 Task: Create a task  Develop a new online tool for social media management , assign it to team member softage.5@softage.net in the project AgileMission and update the status of the task to  On Track  , set the priority of the task to High
Action: Mouse moved to (79, 59)
Screenshot: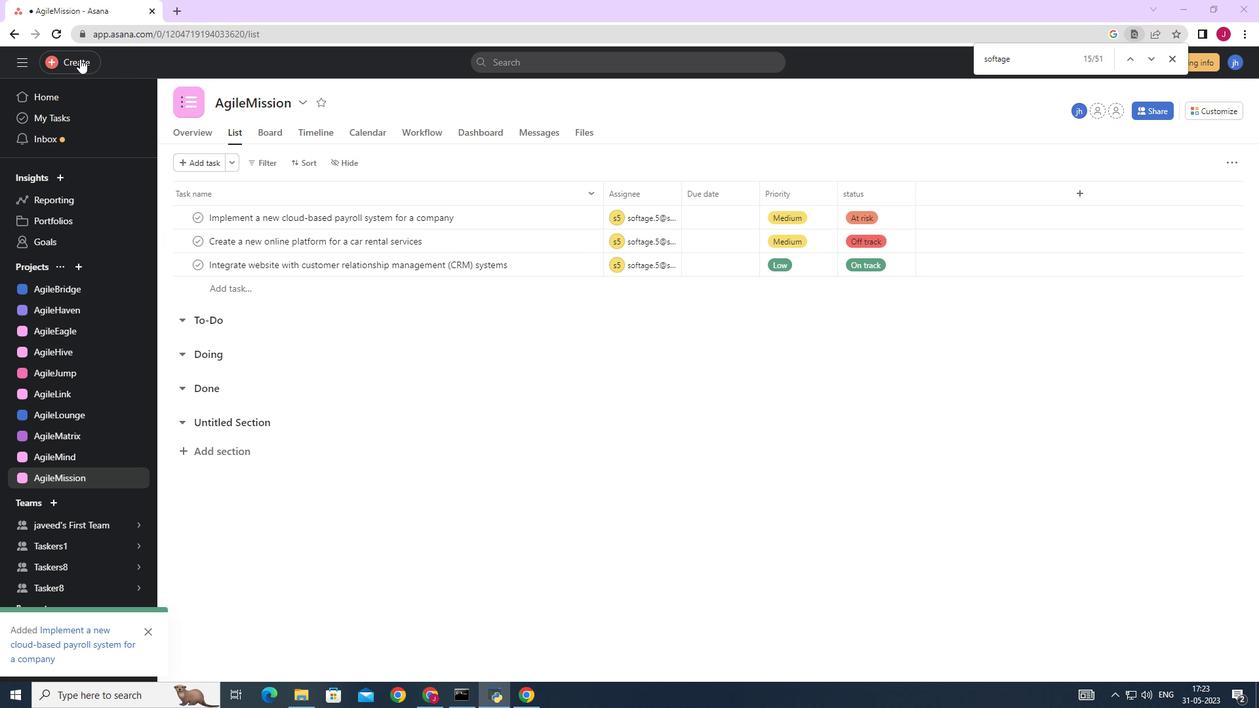 
Action: Mouse pressed left at (79, 59)
Screenshot: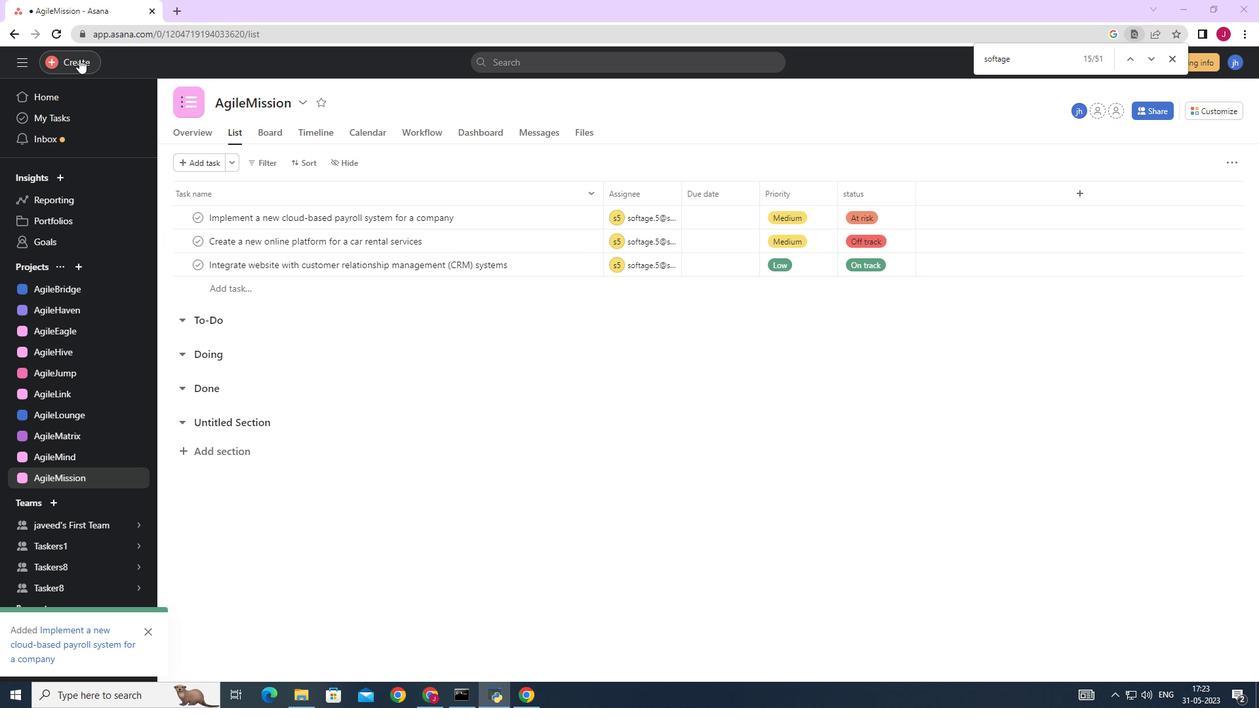 
Action: Mouse moved to (163, 62)
Screenshot: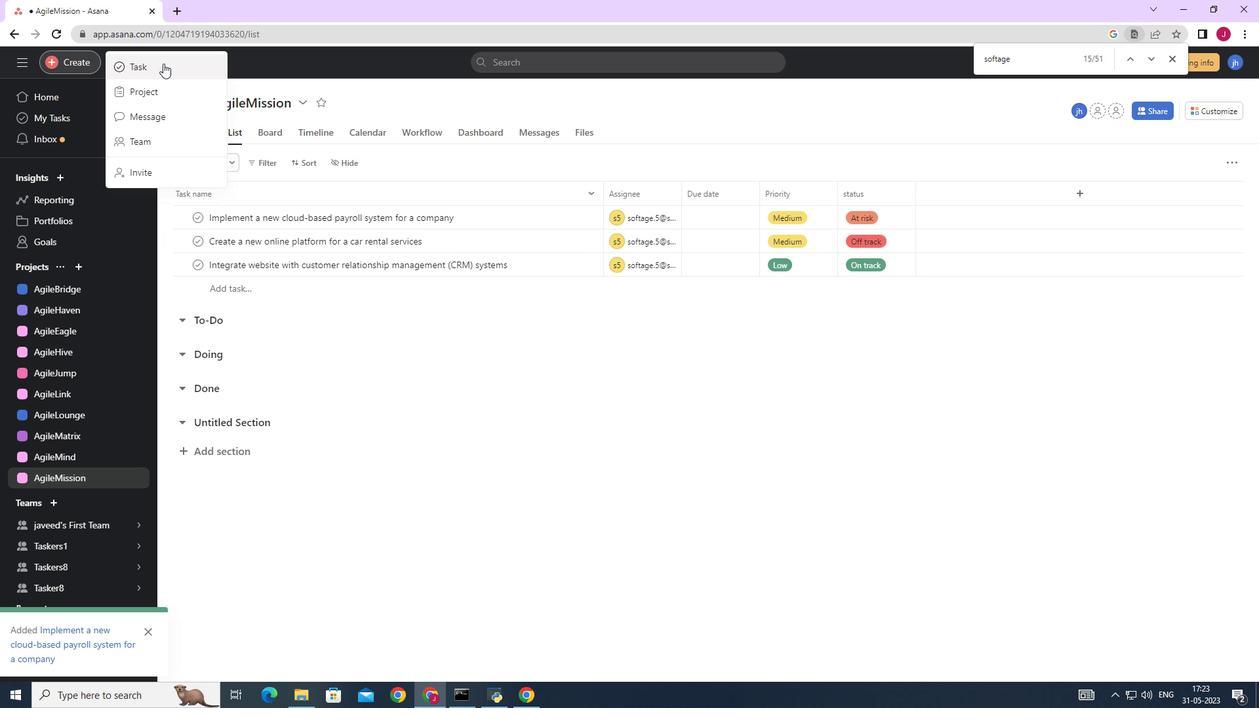 
Action: Mouse pressed left at (163, 62)
Screenshot: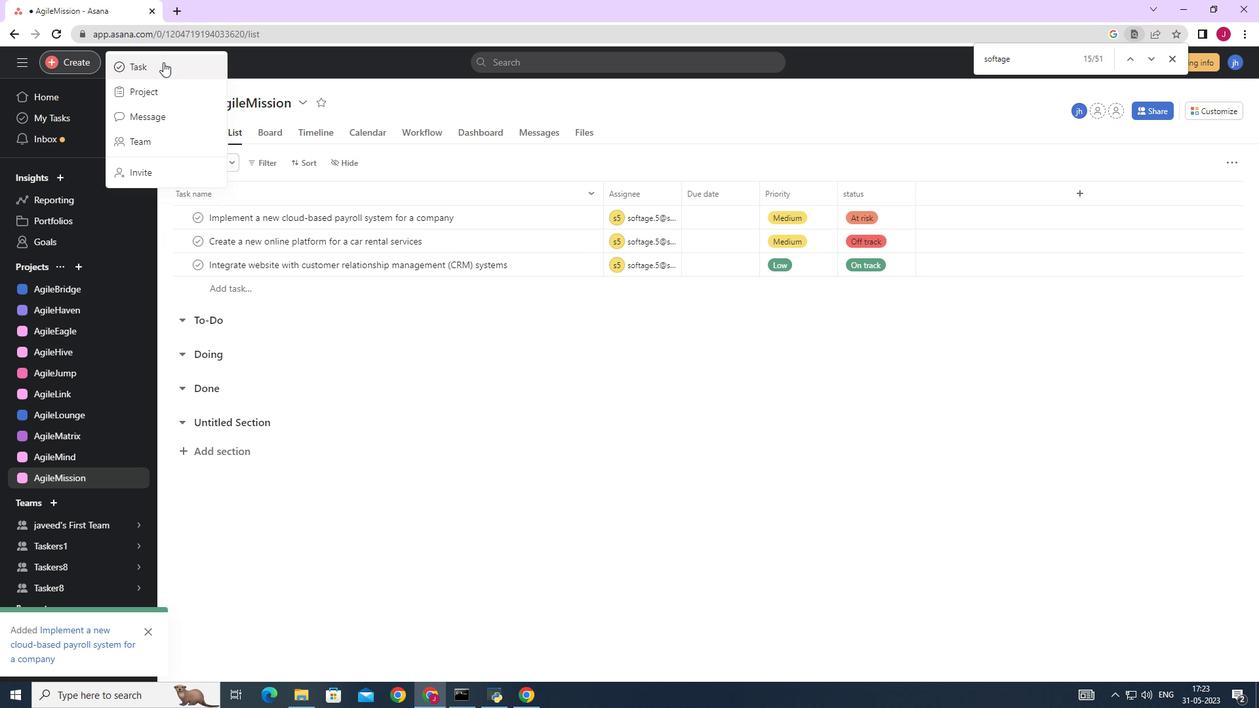 
Action: Mouse moved to (907, 427)
Screenshot: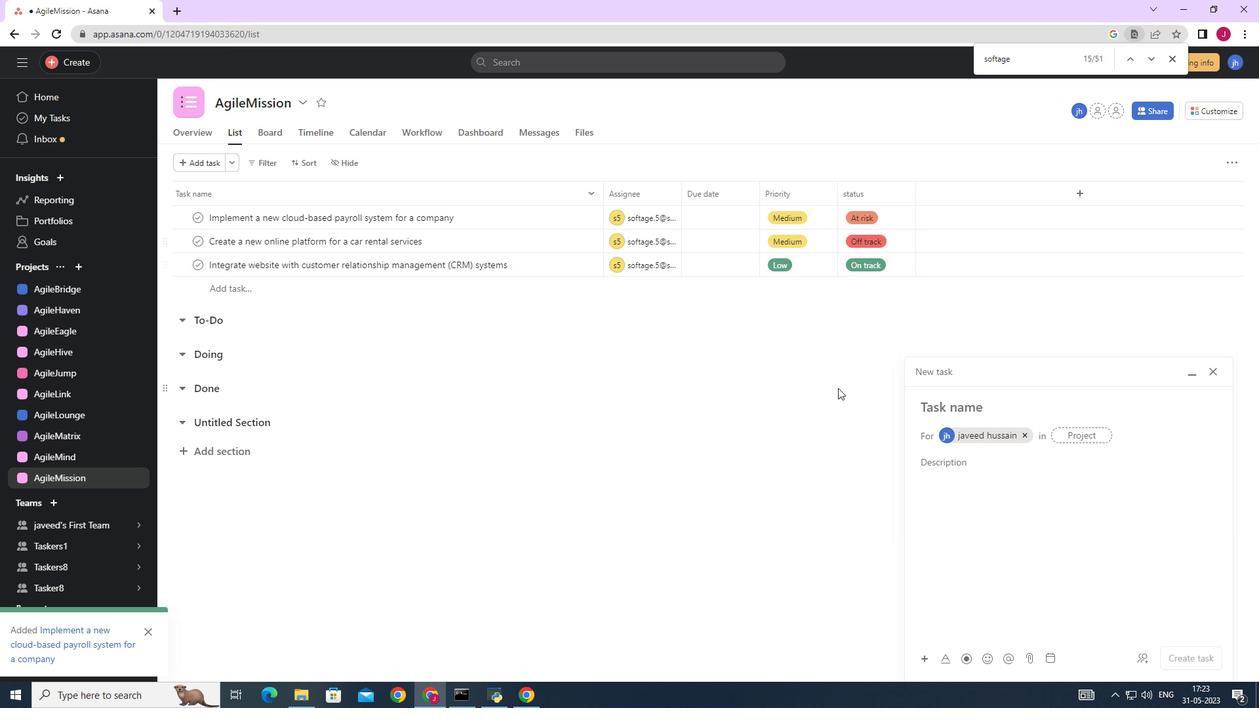
Action: Mouse pressed left at (907, 427)
Screenshot: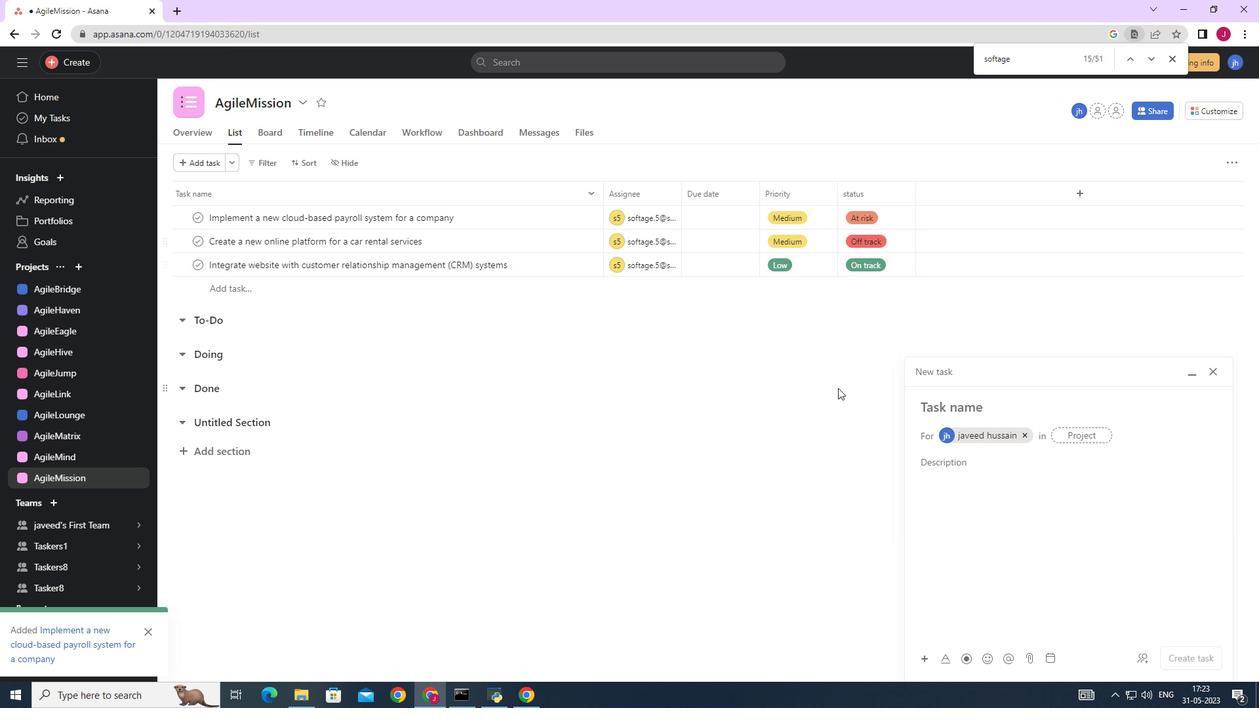 
Action: Mouse moved to (1028, 435)
Screenshot: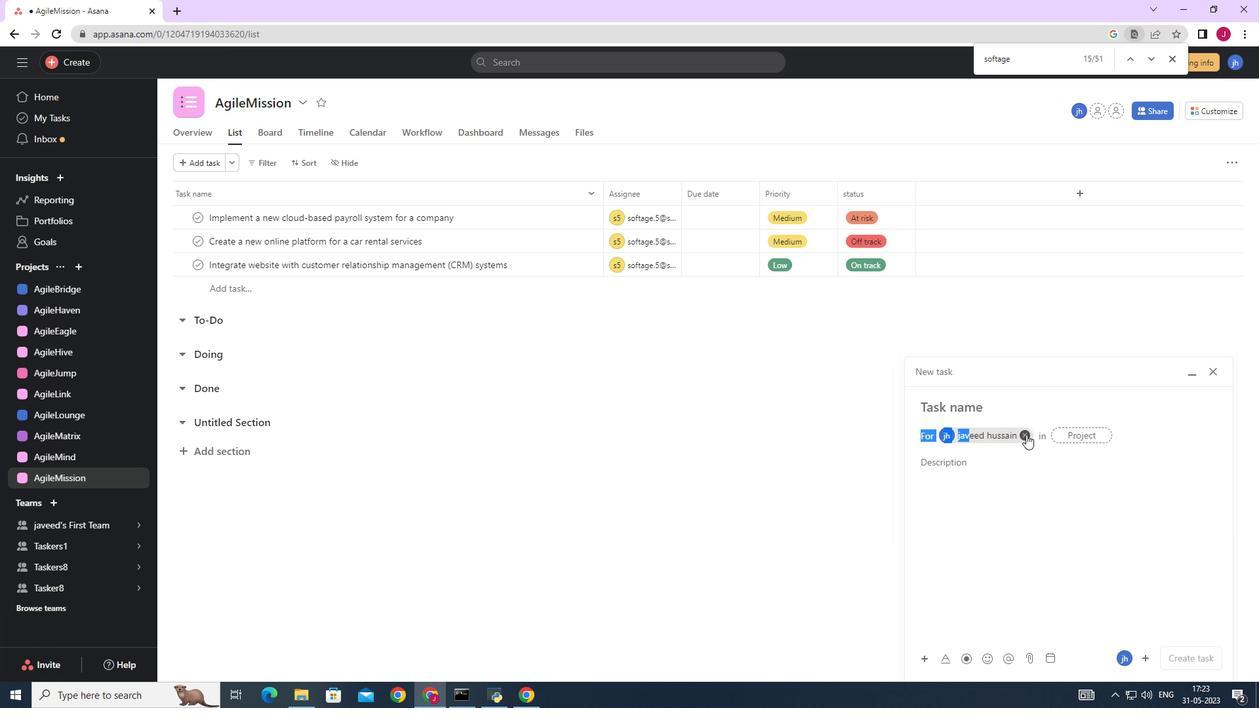 
Action: Mouse pressed left at (1028, 435)
Screenshot: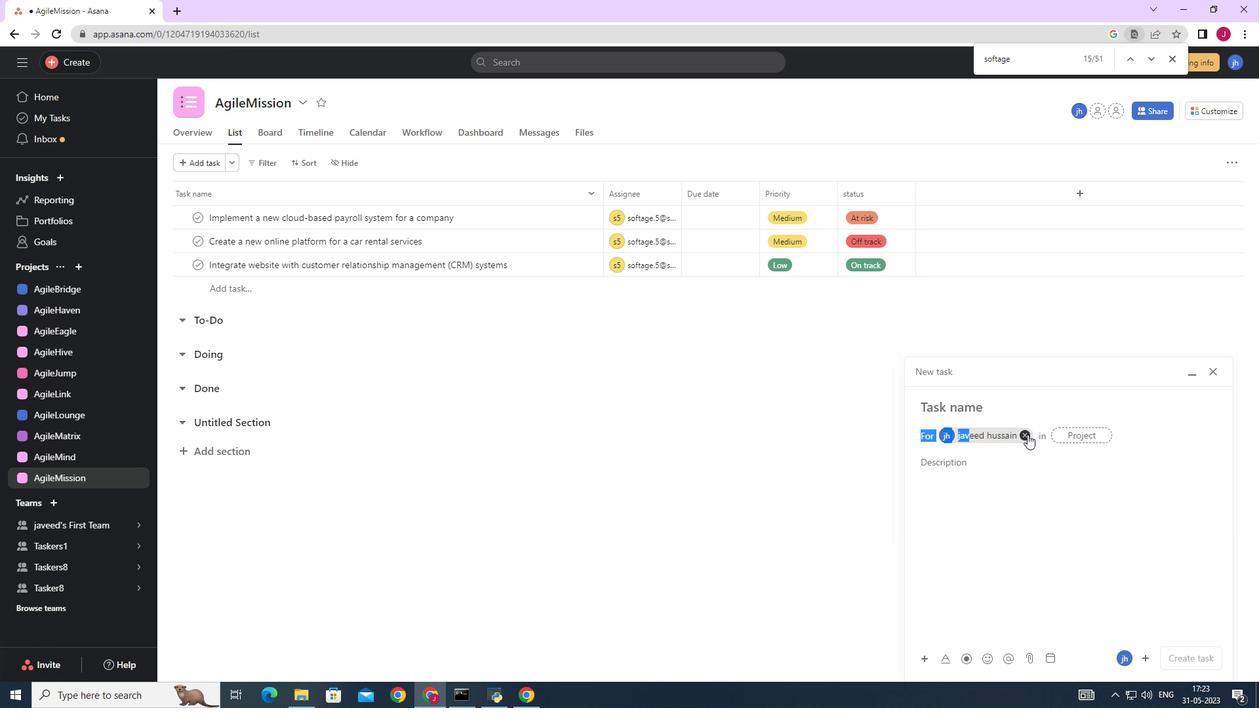 
Action: Mouse moved to (967, 407)
Screenshot: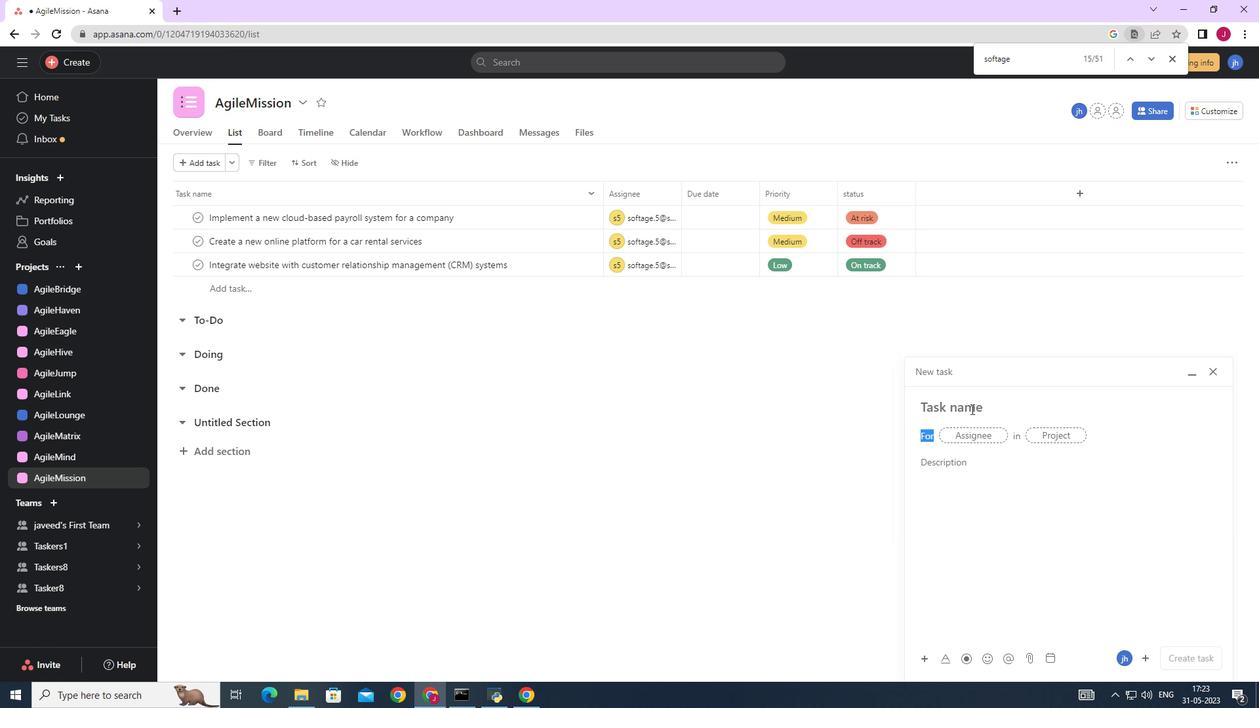 
Action: Mouse pressed left at (967, 407)
Screenshot: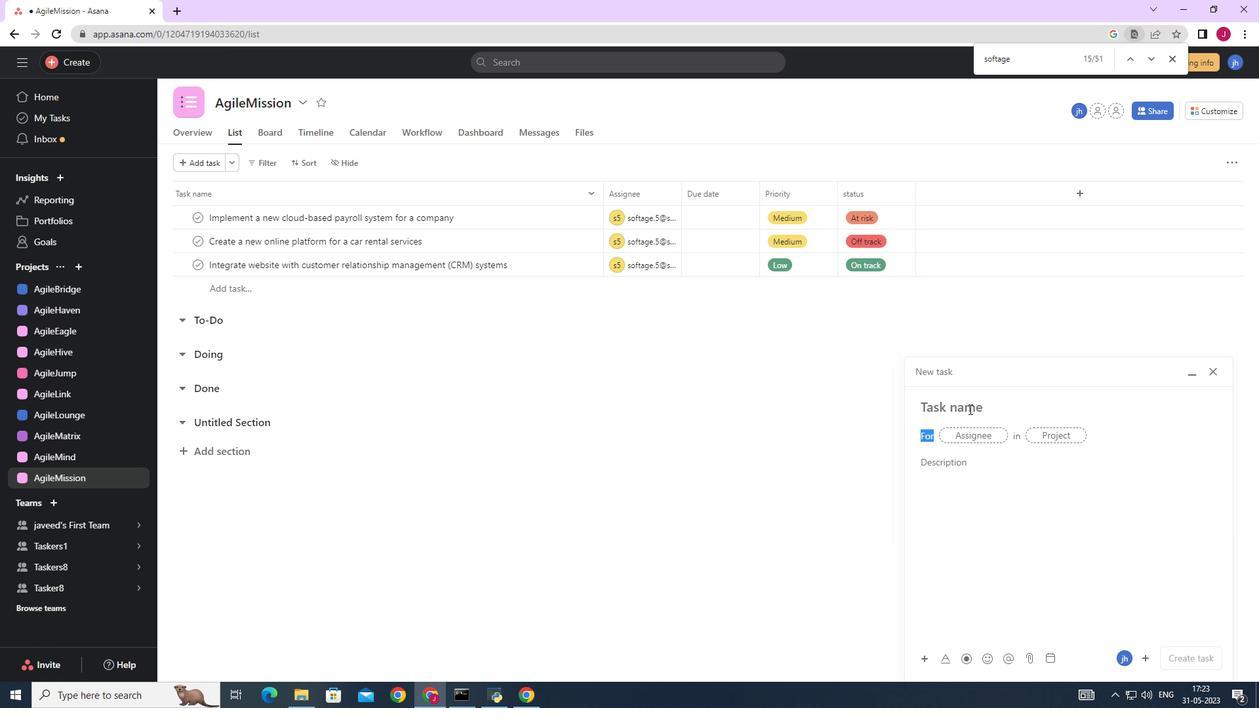 
Action: Mouse moved to (898, 409)
Screenshot: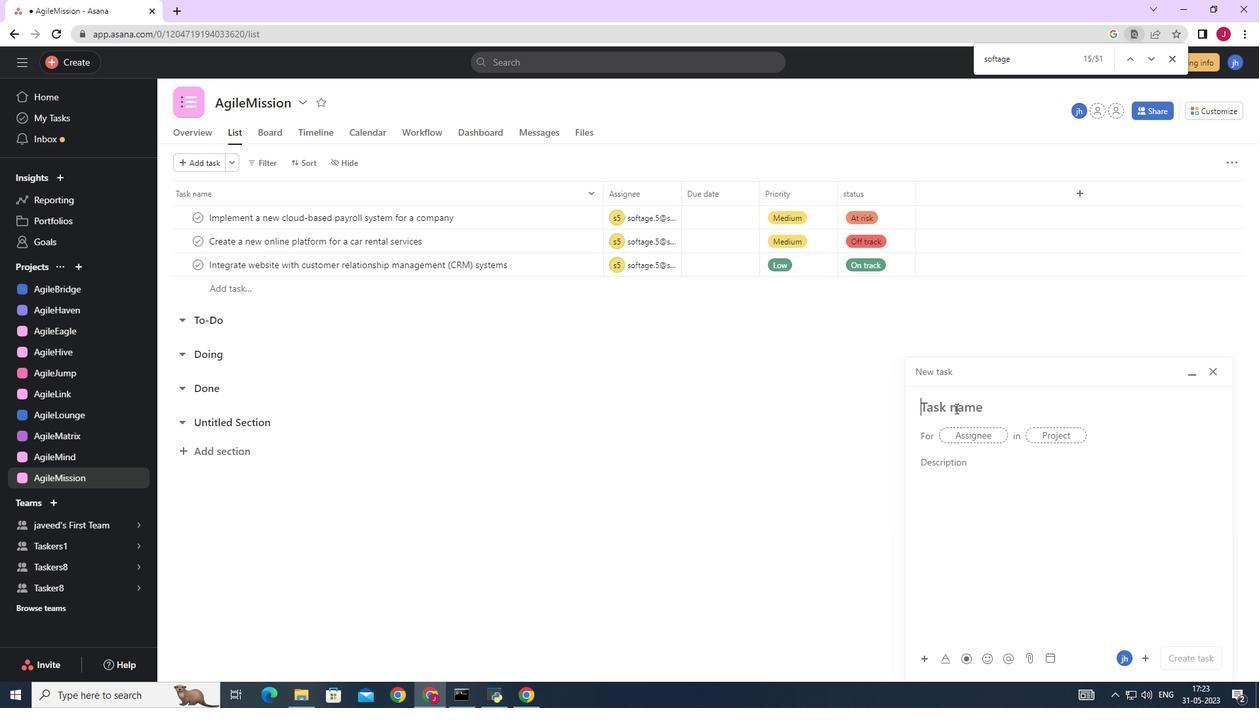 
Action: Key pressed <Key.caps_lock>D<Key.caps_lock>evelop<Key.space>a<Key.space>new<Key.space>online<Key.space>tool<Key.space>for<Key.space>social<Key.space>media<Key.space>management,
Screenshot: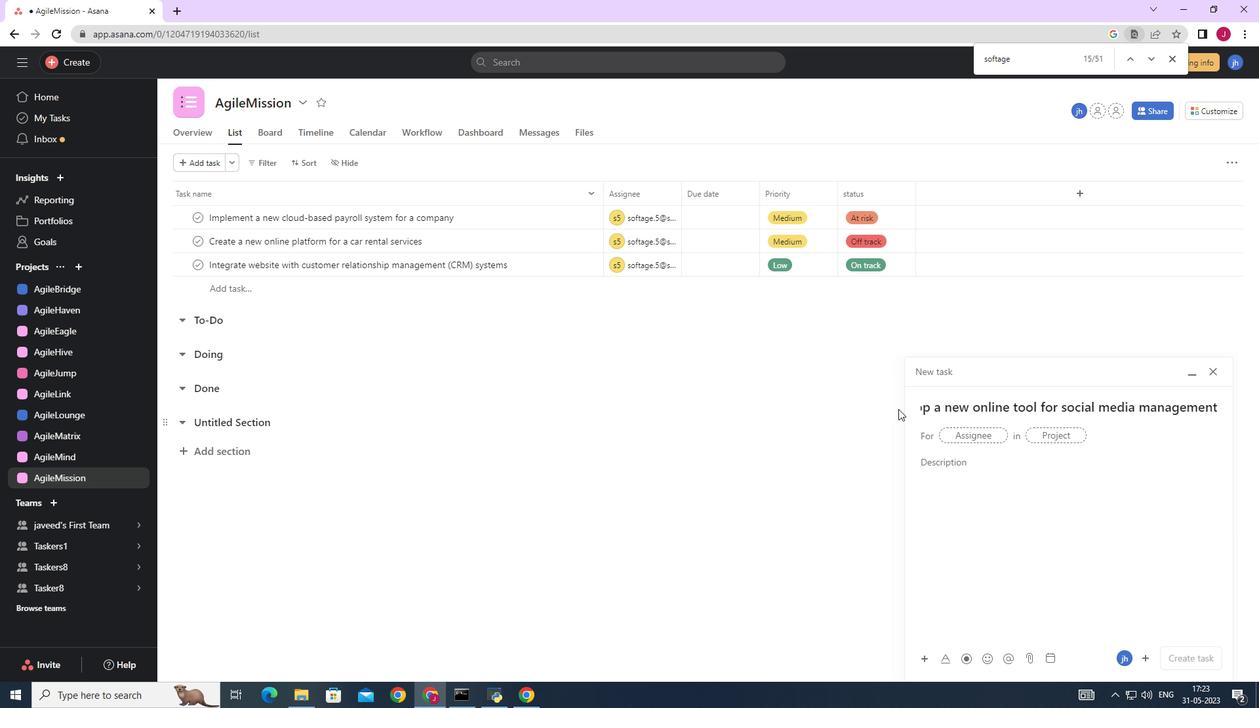 
Action: Mouse moved to (977, 436)
Screenshot: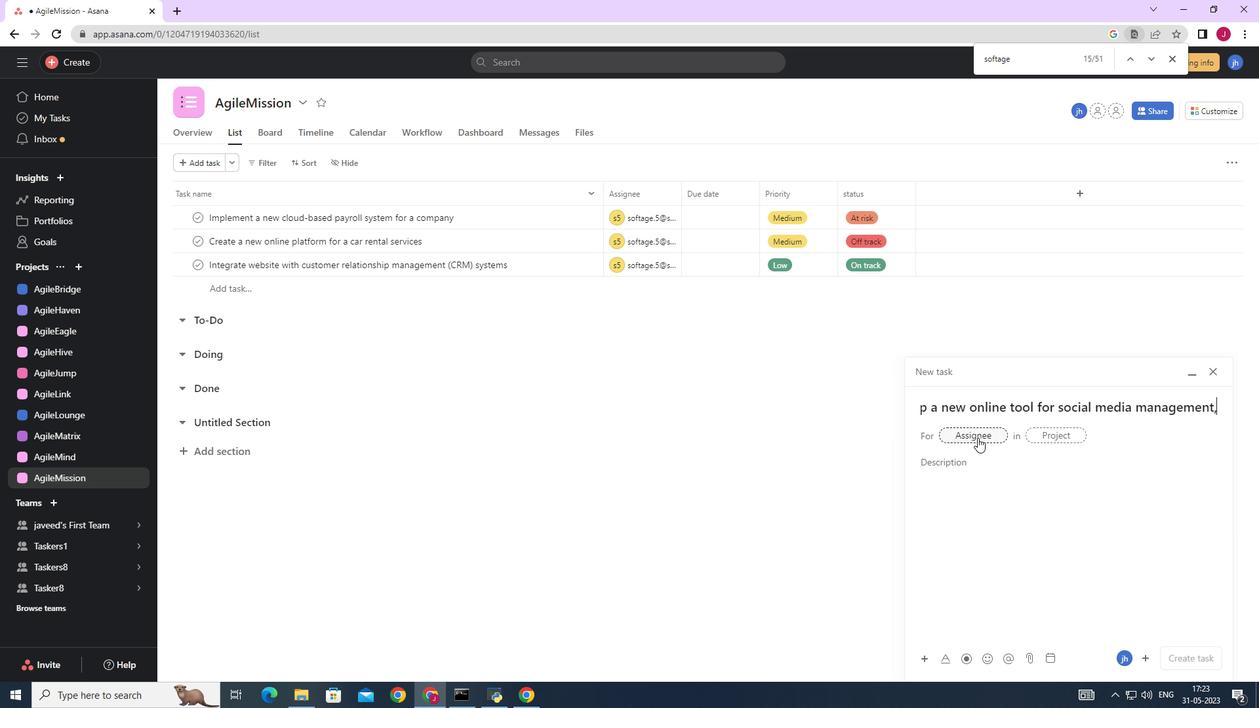 
Action: Mouse pressed left at (977, 436)
Screenshot: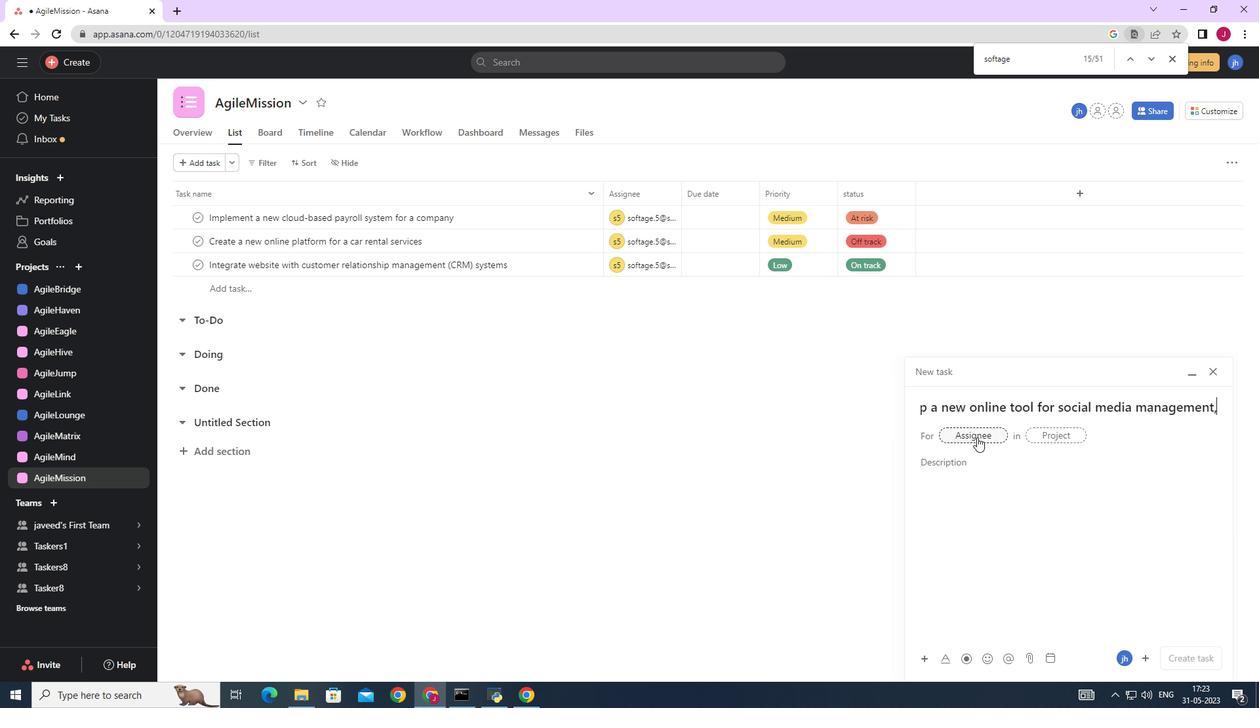 
Action: Mouse moved to (907, 446)
Screenshot: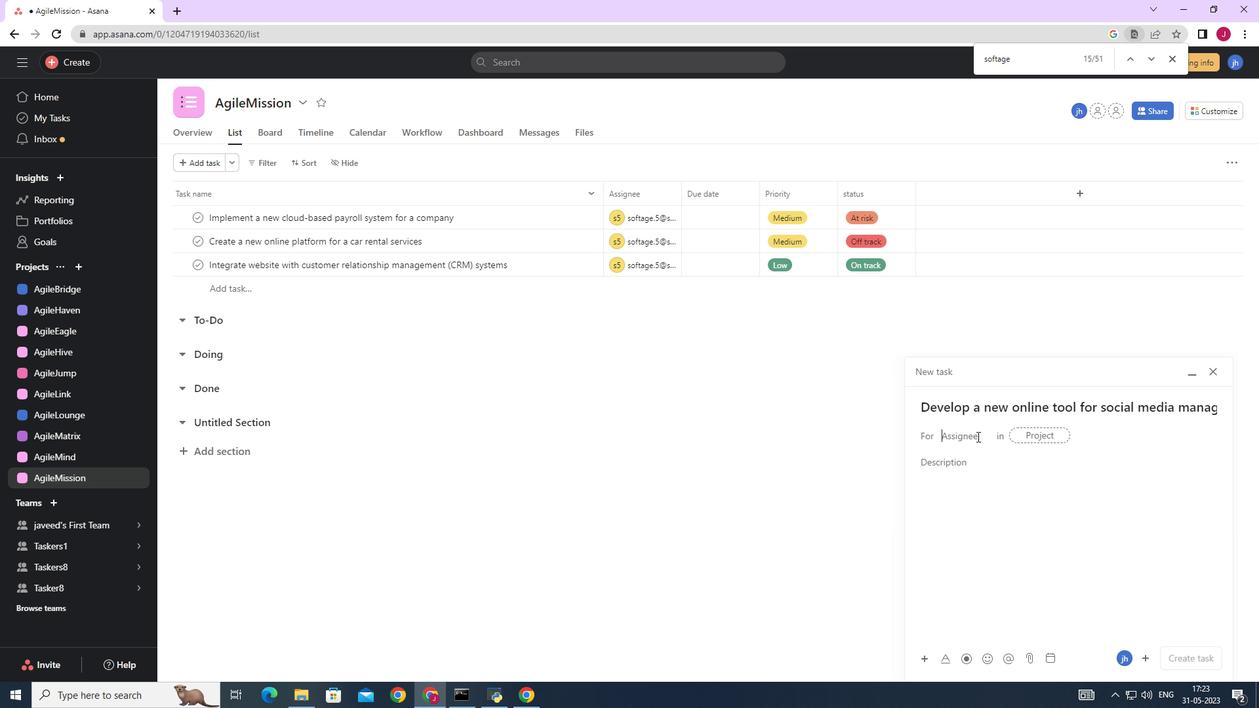 
Action: Key pressed sogta<Key.backspace><Key.backspace><Key.backspace>ftage.5
Screenshot: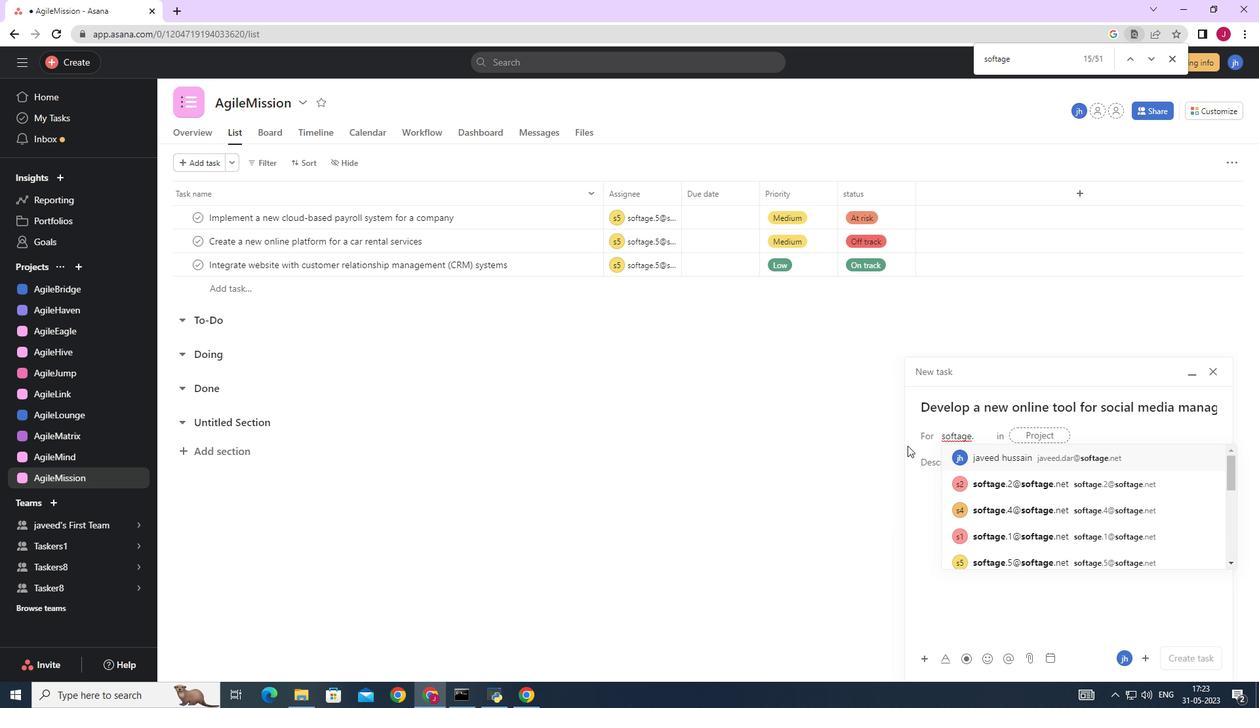 
Action: Mouse moved to (1006, 457)
Screenshot: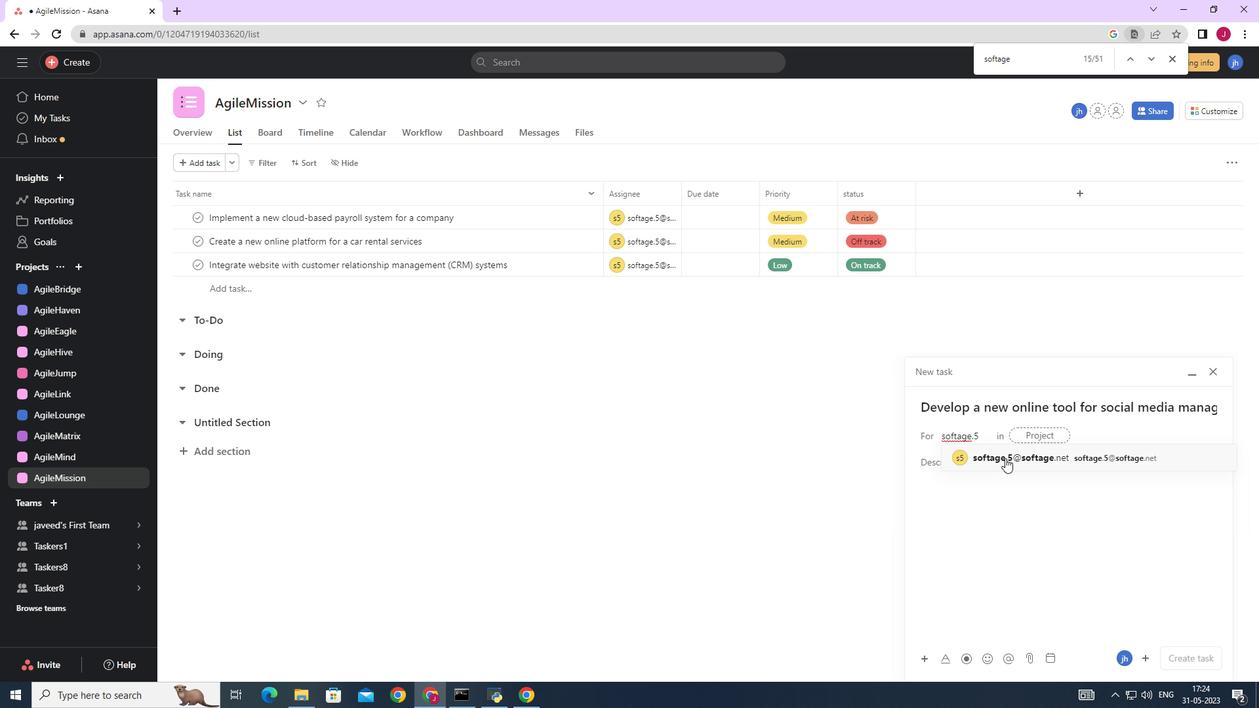 
Action: Mouse pressed left at (1006, 457)
Screenshot: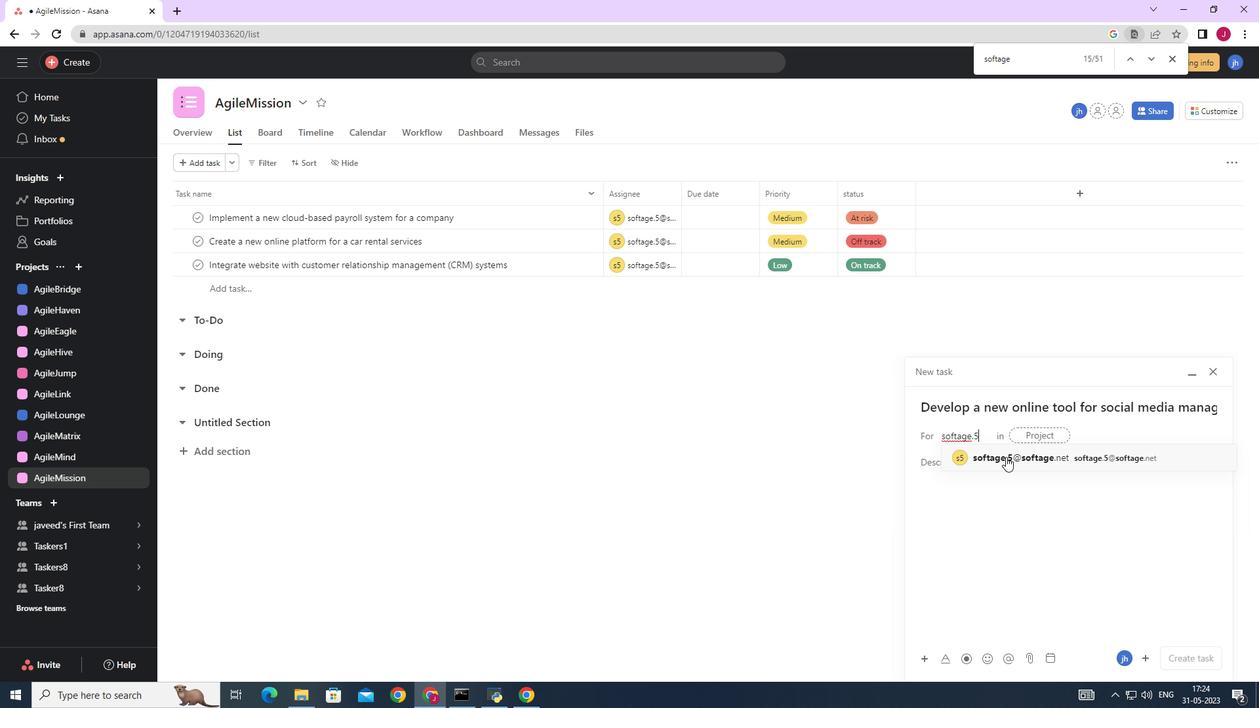 
Action: Mouse moved to (822, 462)
Screenshot: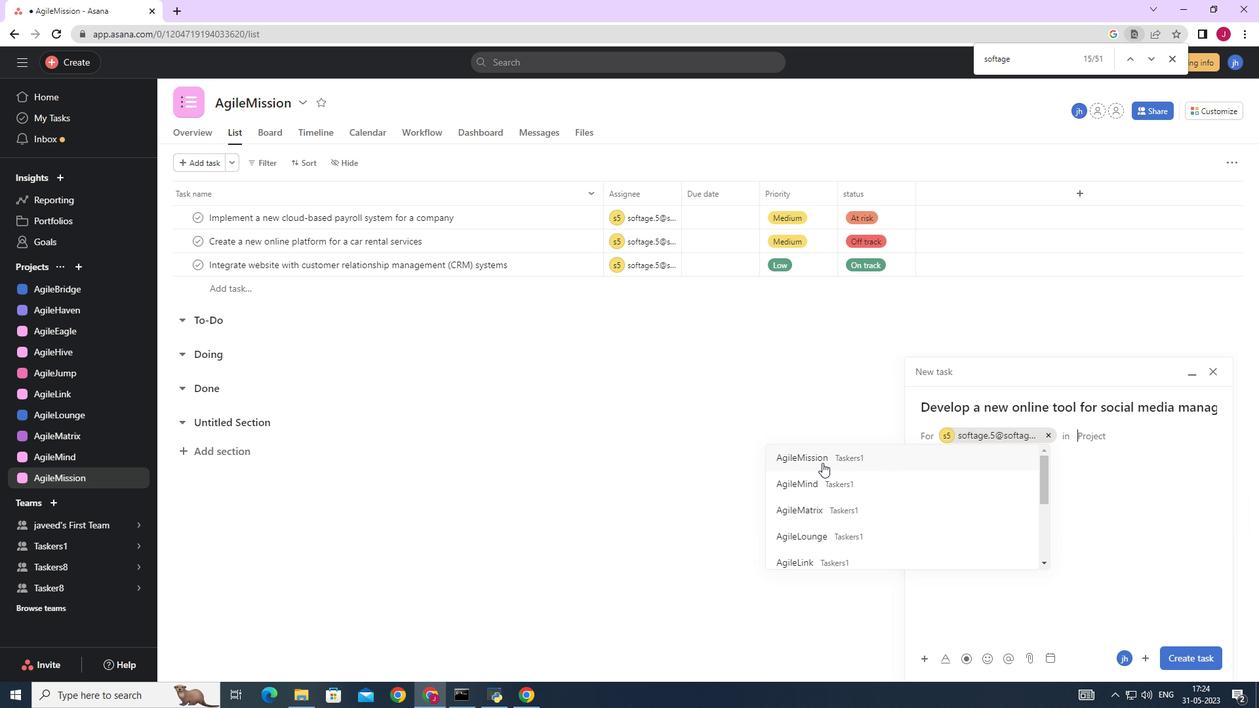 
Action: Mouse pressed left at (822, 462)
Screenshot: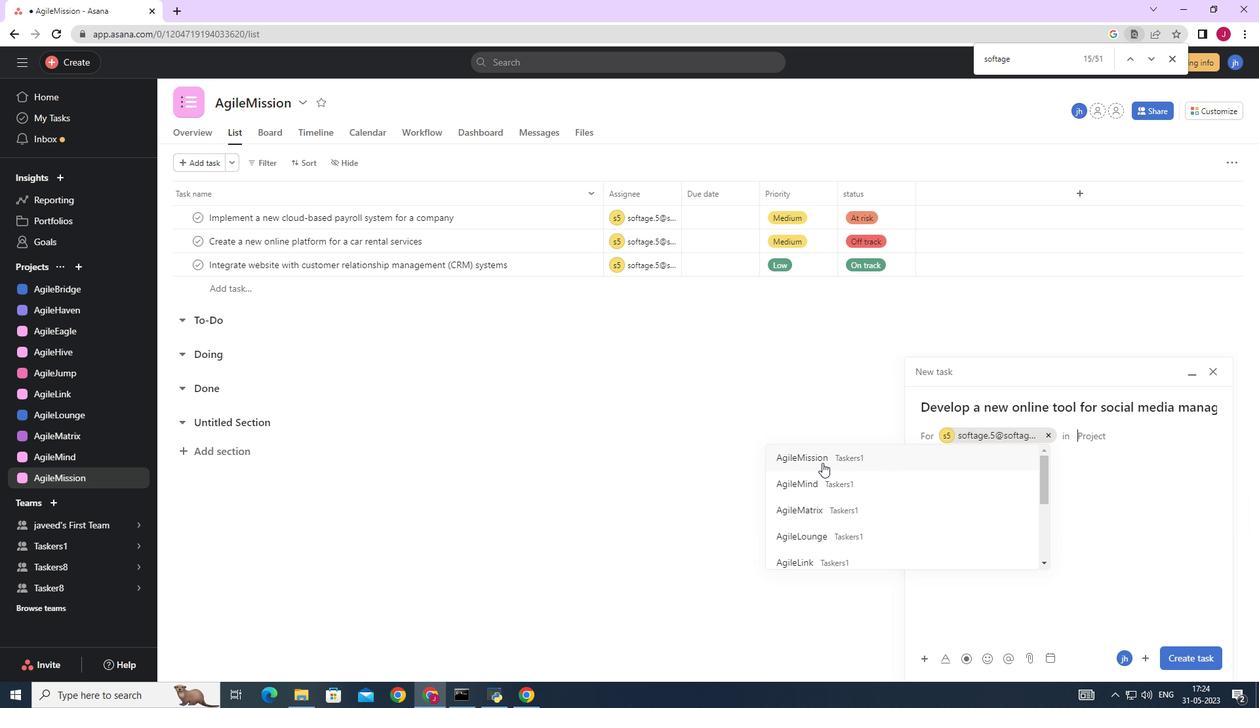 
Action: Mouse moved to (992, 468)
Screenshot: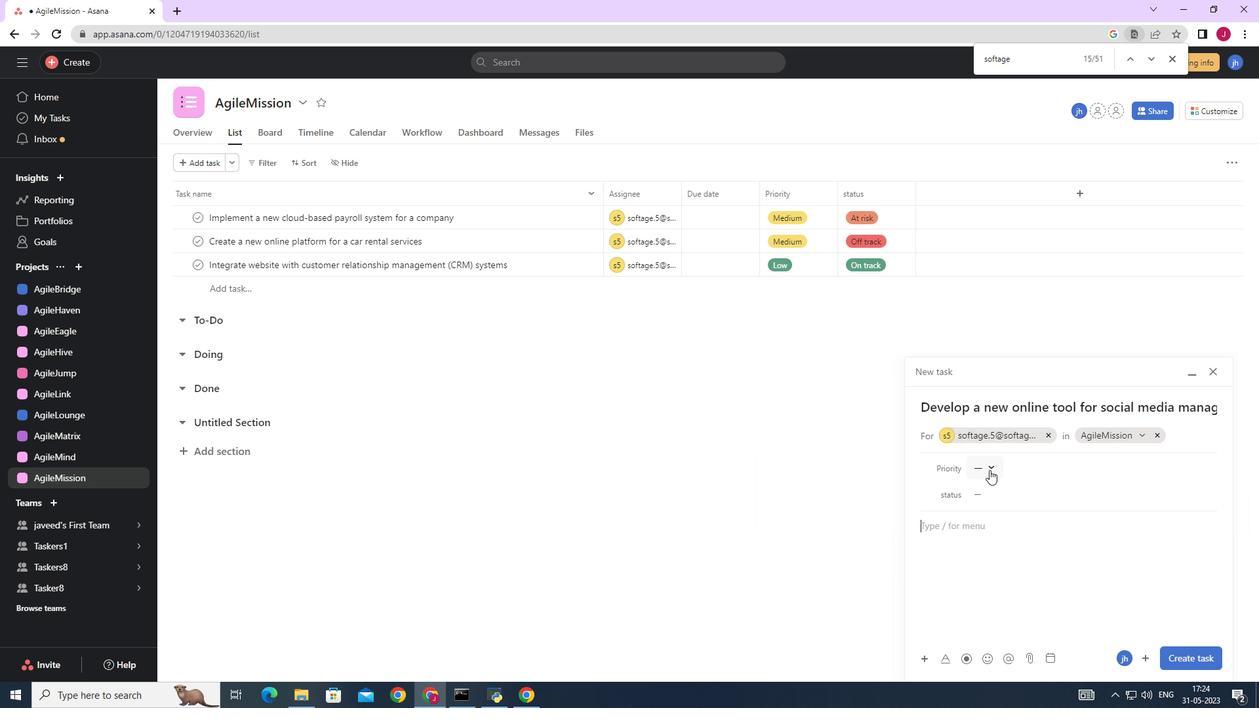 
Action: Mouse pressed left at (992, 468)
Screenshot: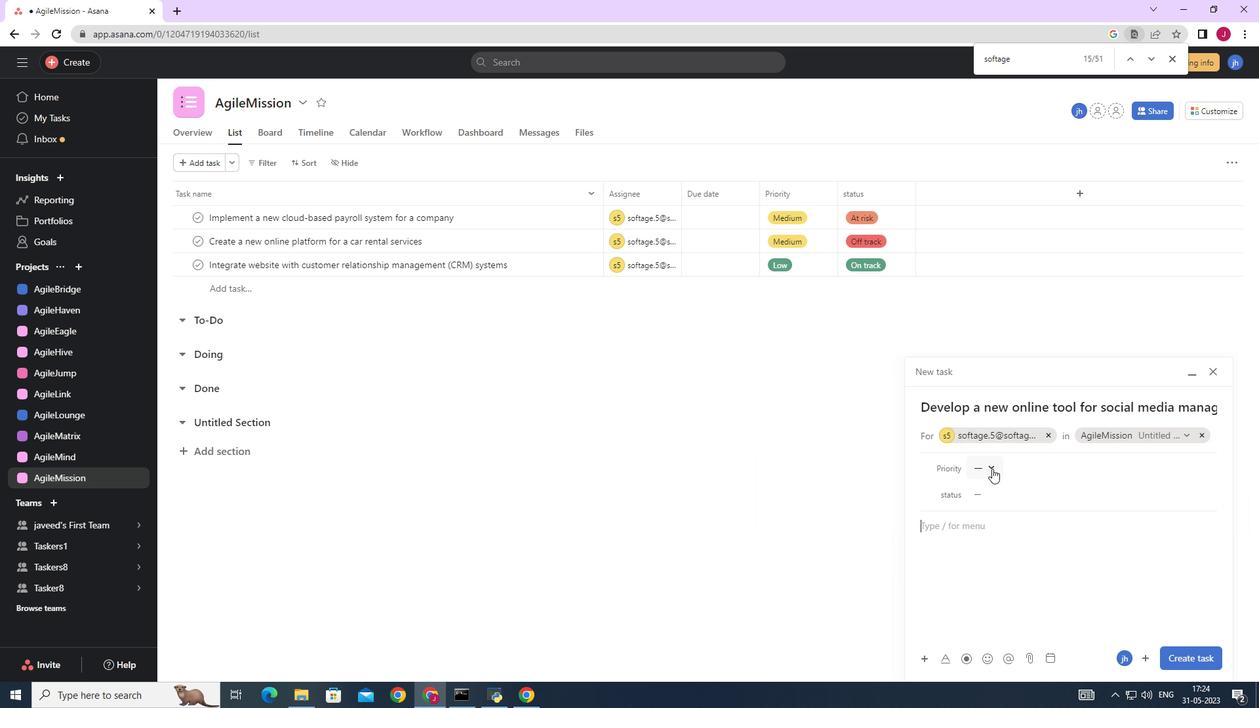 
Action: Mouse moved to (1009, 511)
Screenshot: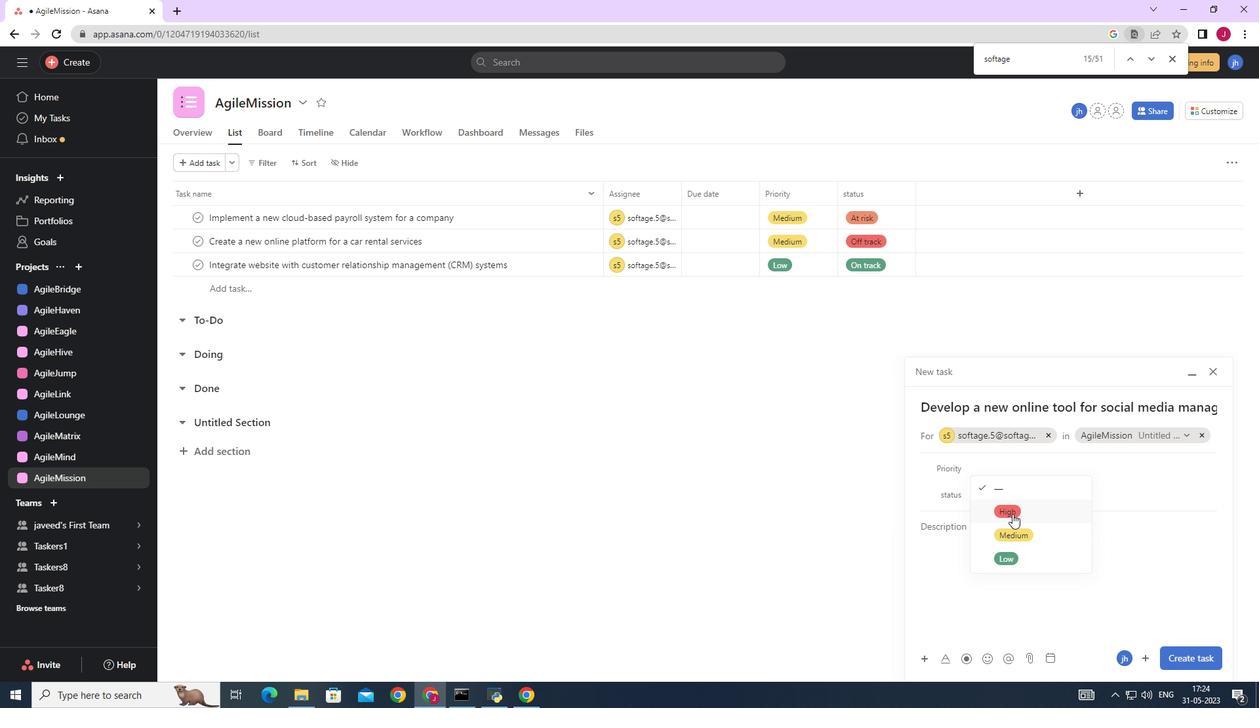 
Action: Mouse pressed left at (1009, 511)
Screenshot: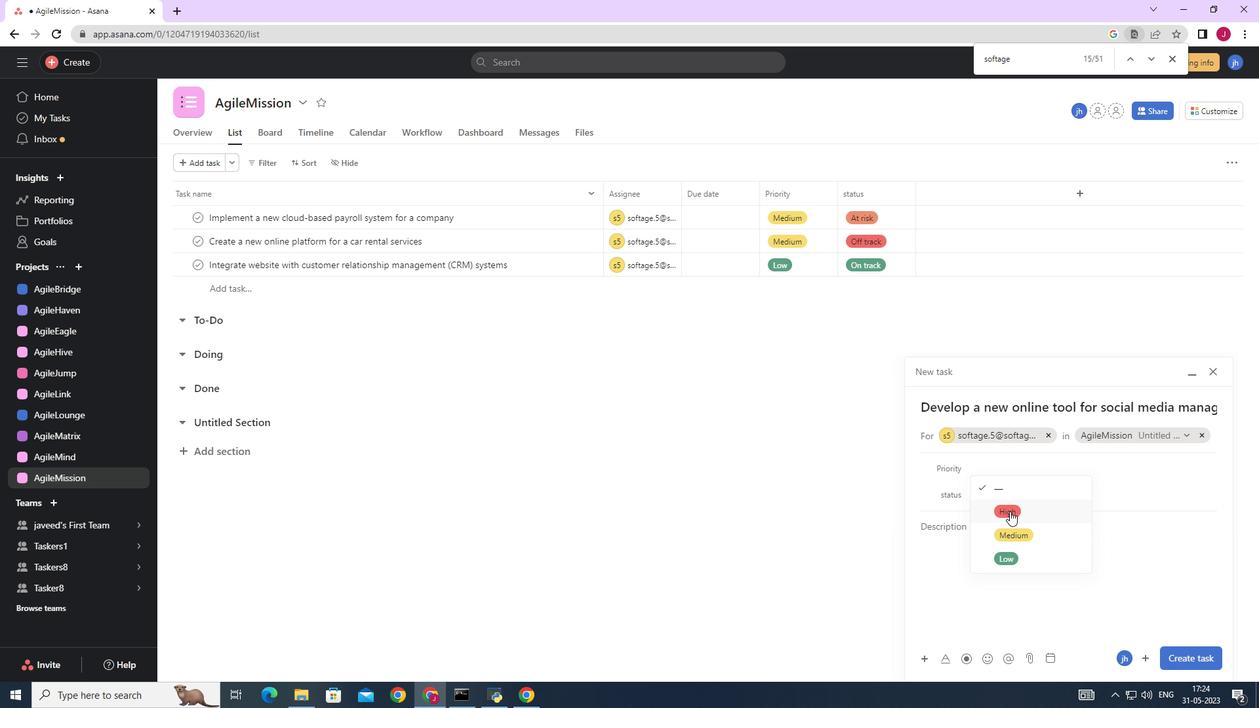 
Action: Mouse moved to (984, 494)
Screenshot: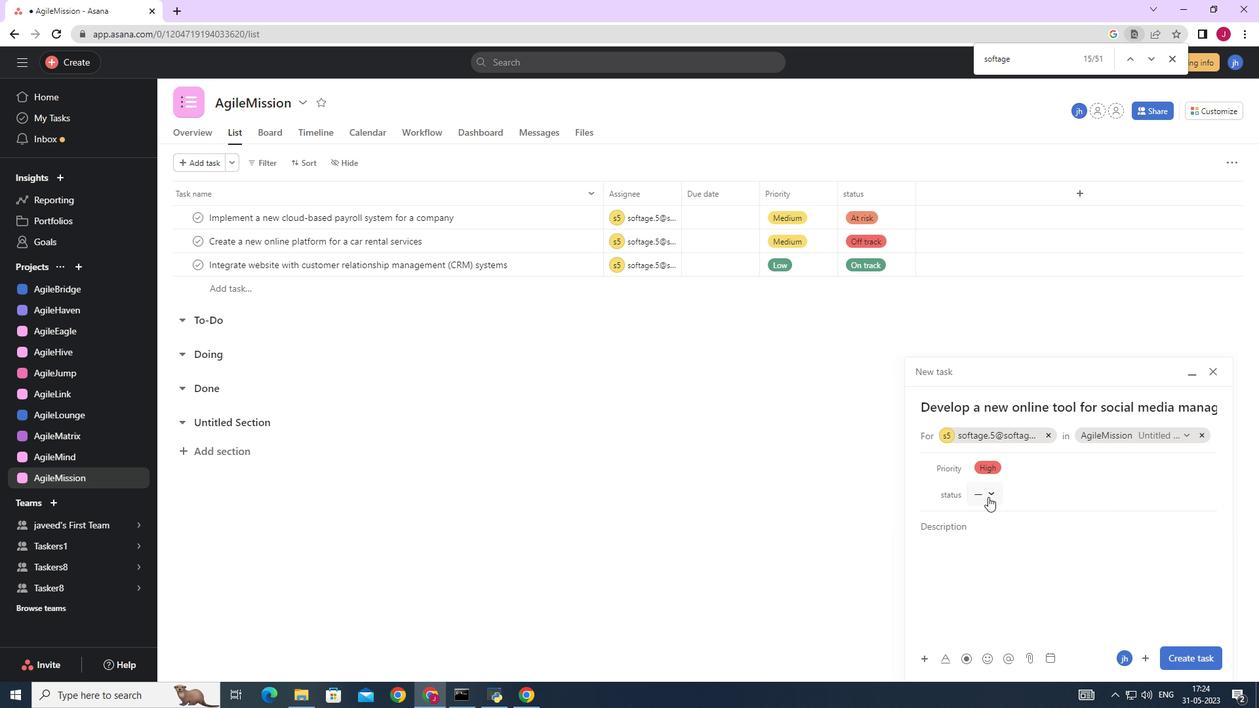 
Action: Mouse pressed left at (984, 494)
Screenshot: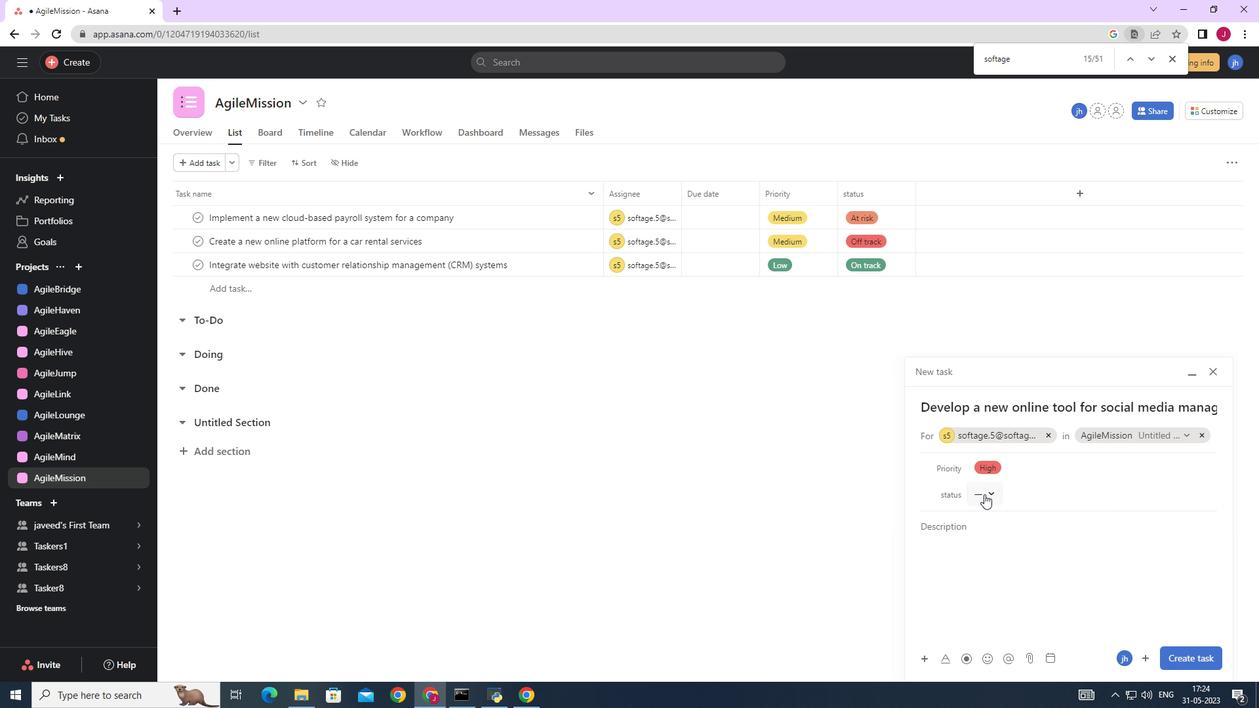 
Action: Mouse moved to (1021, 531)
Screenshot: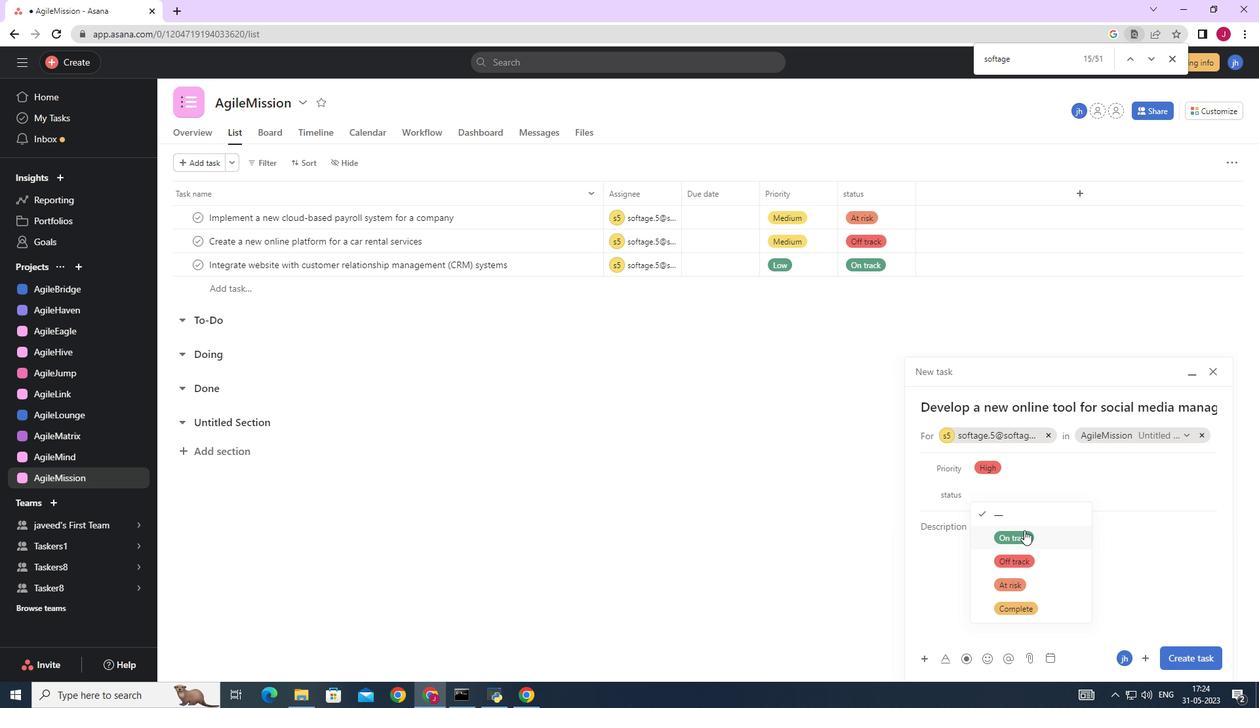 
Action: Mouse pressed left at (1021, 531)
Screenshot: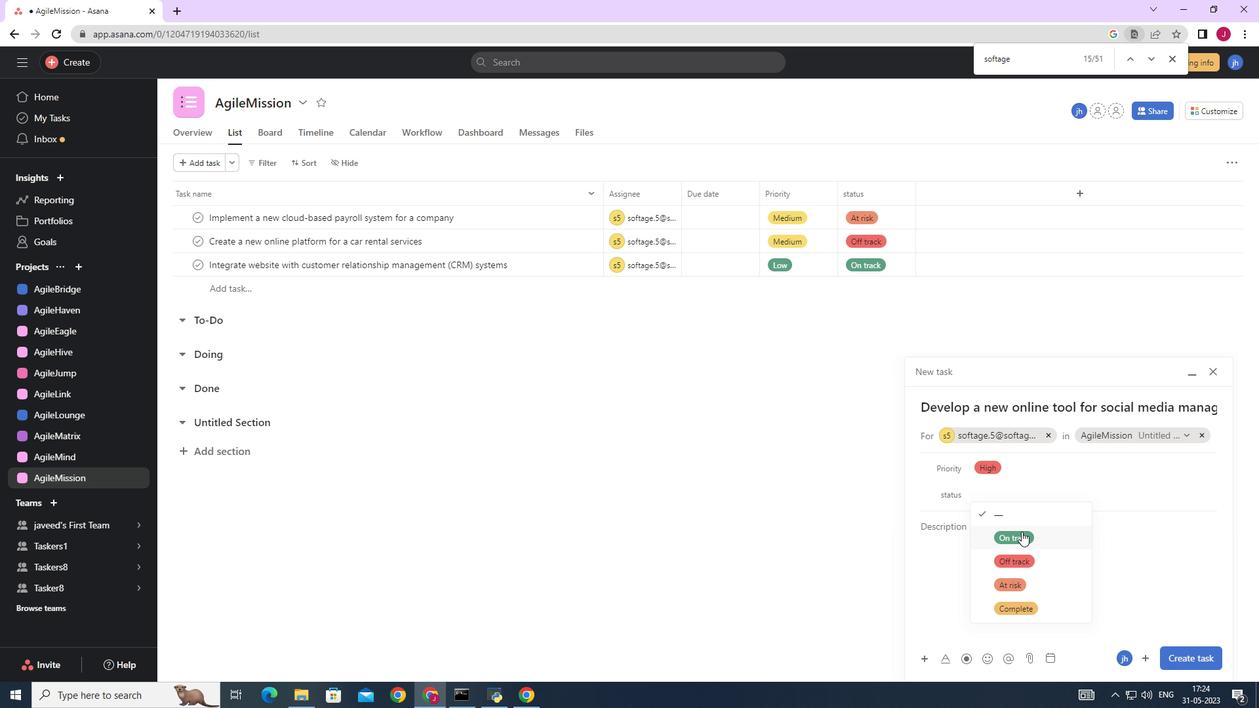 
Action: Mouse moved to (1195, 655)
Screenshot: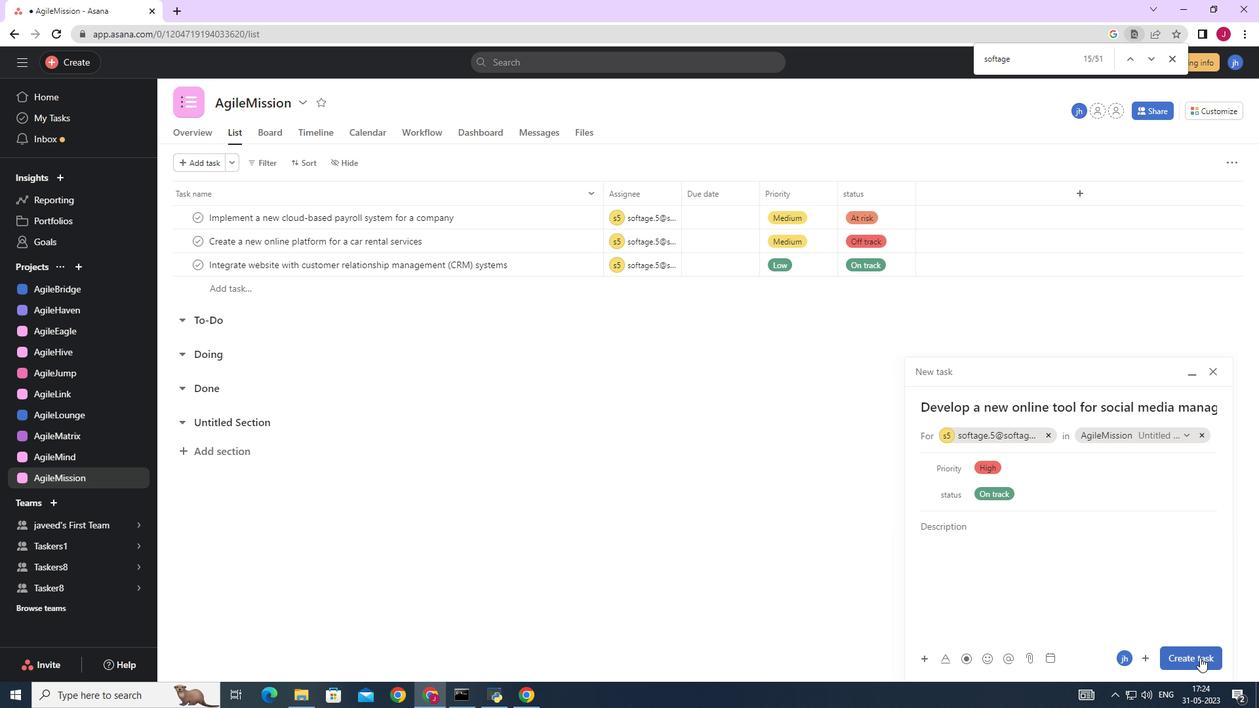 
Action: Mouse pressed left at (1195, 655)
Screenshot: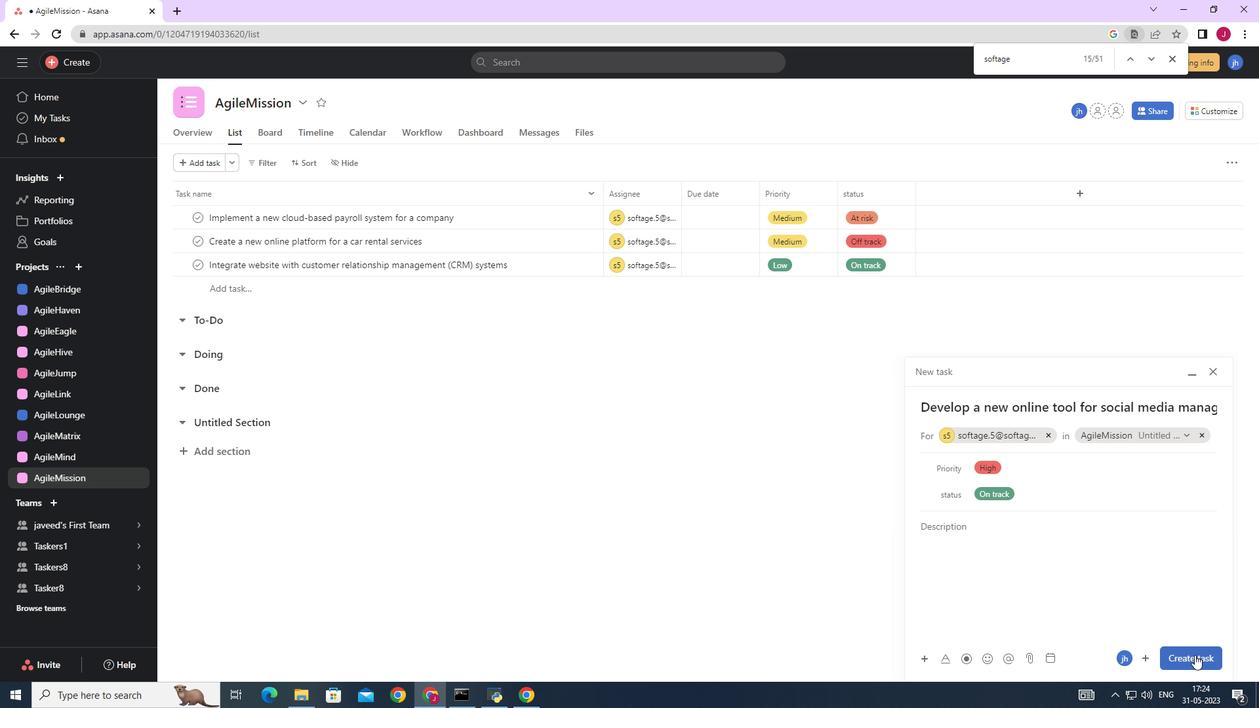 
Action: Mouse moved to (925, 526)
Screenshot: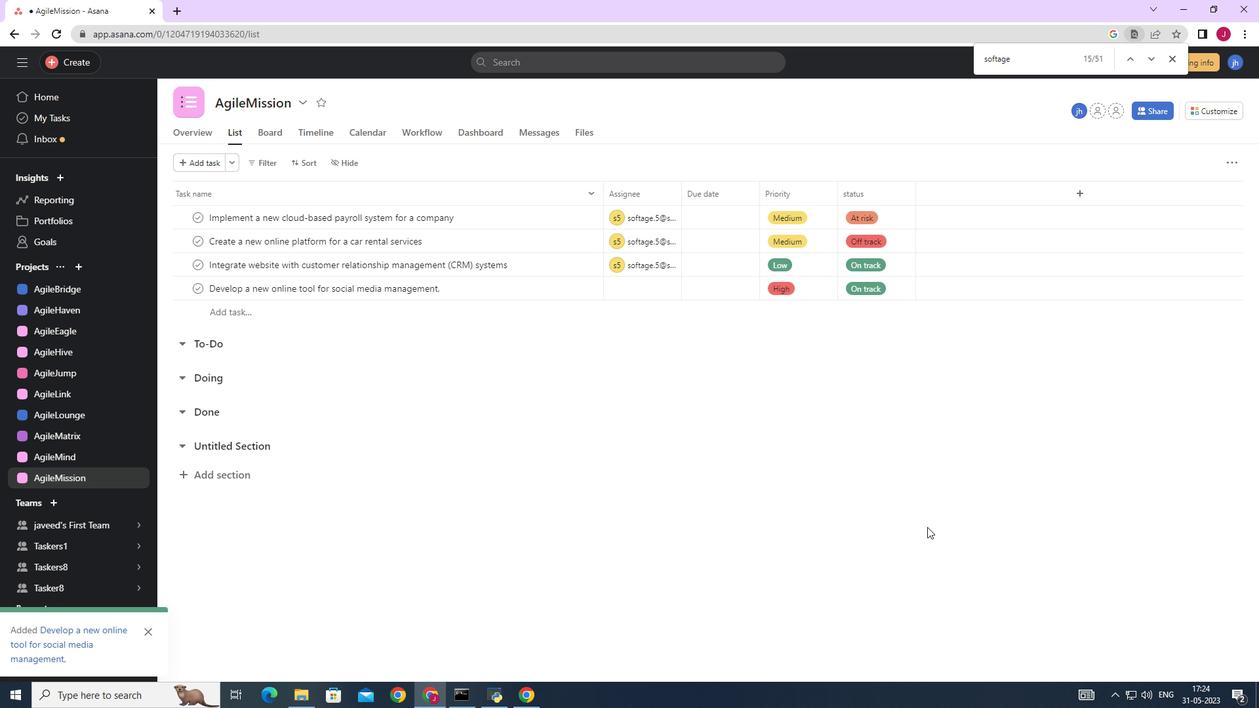 
